 Task: Open a blank sheet, save the file as Hollywood.odt and add heading 'Hollywood',with the parapraph 'Hollywood, located in Los Angeles, California, is known as the entertainment capital of the world. It is home to the American film industry and has produced countless iconic movies that have captured the hearts and imaginations of audiences worldwide. Hollywood is synonymous with glamour, celebrities, and the red carpet. It has become a symbol of creativity and storytelling, where dreams are made and aspirations are realized. The Hollywood sign, representing the industry's rich history, stands tall as a beacon of hope and stardom for aspiring artists and film enthusiasts alike.' Apply Font Style in paragraph Nunito and font size 14. Apply font style in  Heading 'Georgia' and font size 18 Change heading alignment to  Center and paragraph alignment to  Left
Action: Mouse moved to (296, 201)
Screenshot: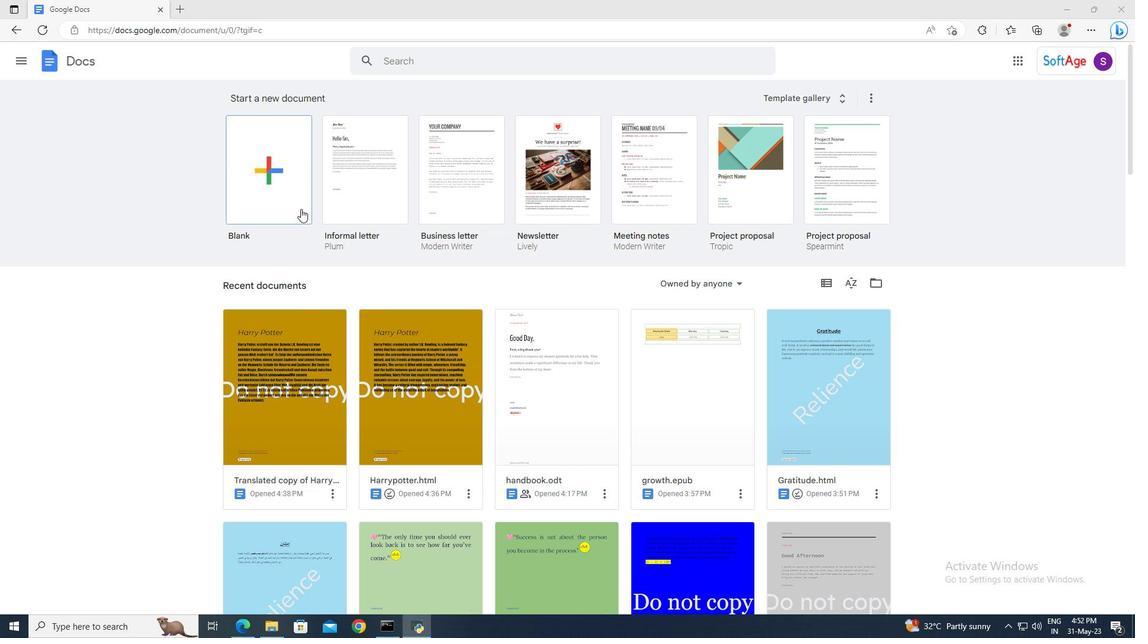 
Action: Mouse pressed left at (296, 201)
Screenshot: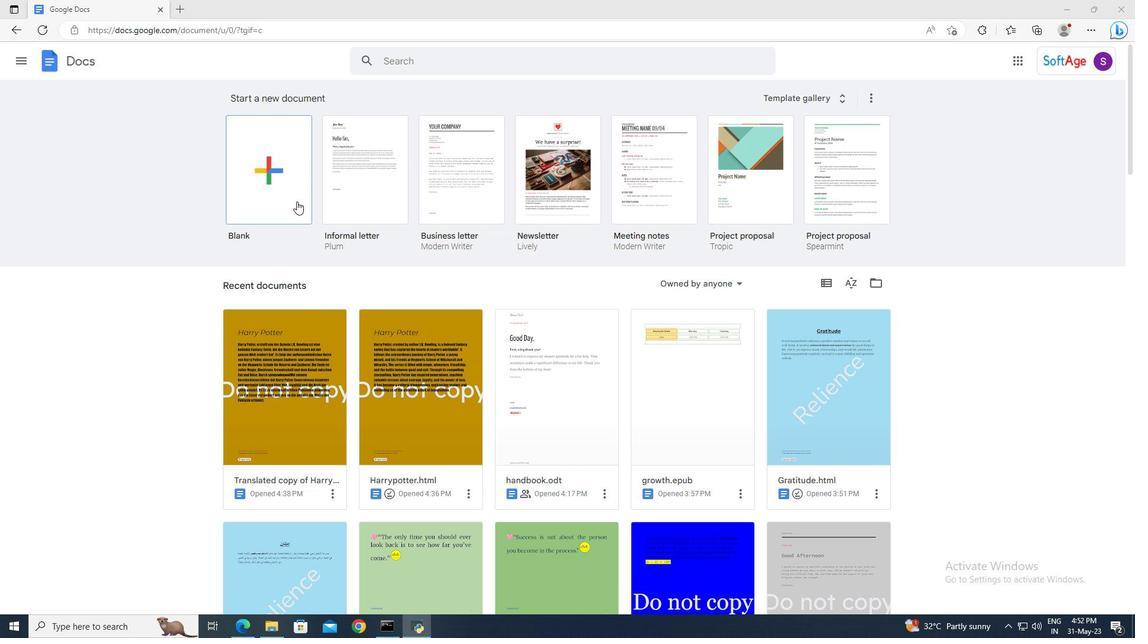 
Action: Mouse moved to (124, 50)
Screenshot: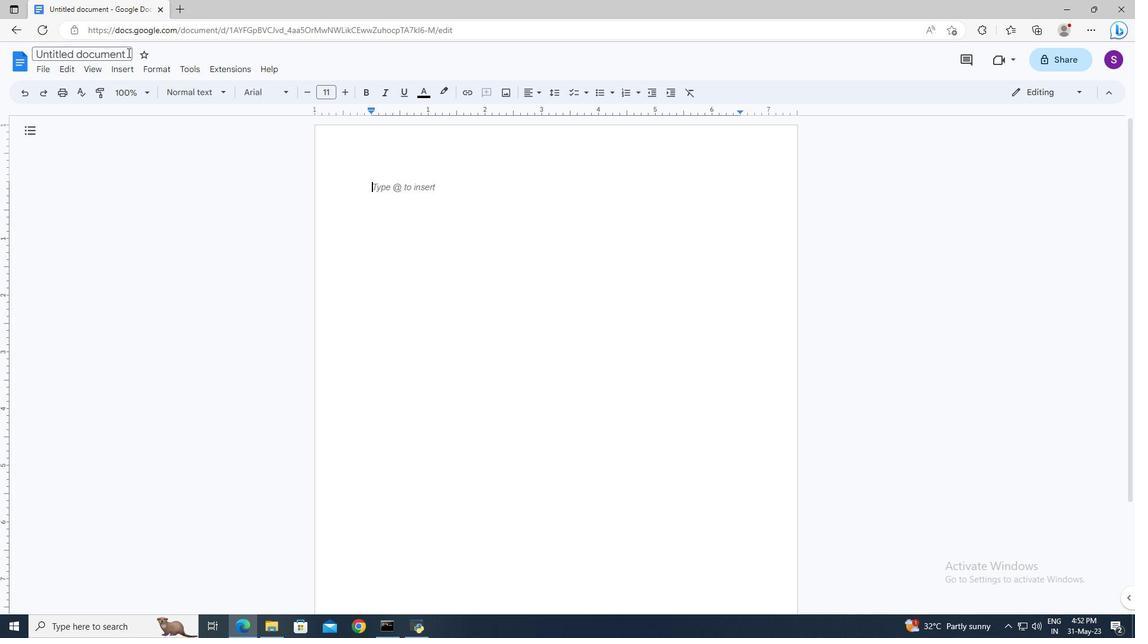 
Action: Mouse pressed left at (124, 50)
Screenshot: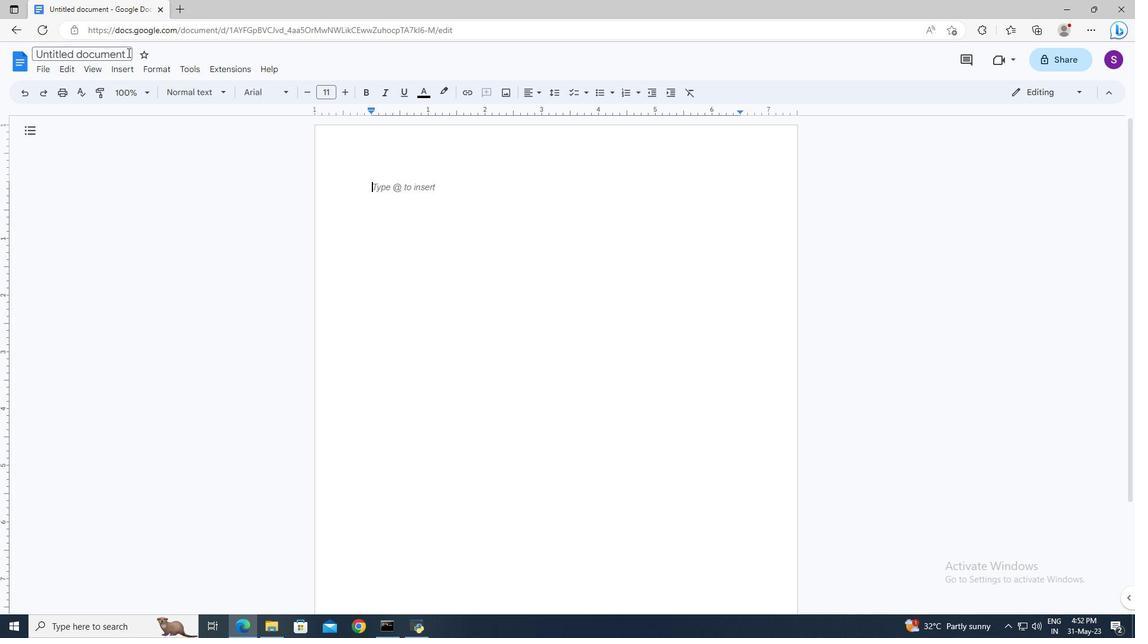 
Action: Key pressed <Key.delete><Key.shift>Hollywood.odt<Key.enter>
Screenshot: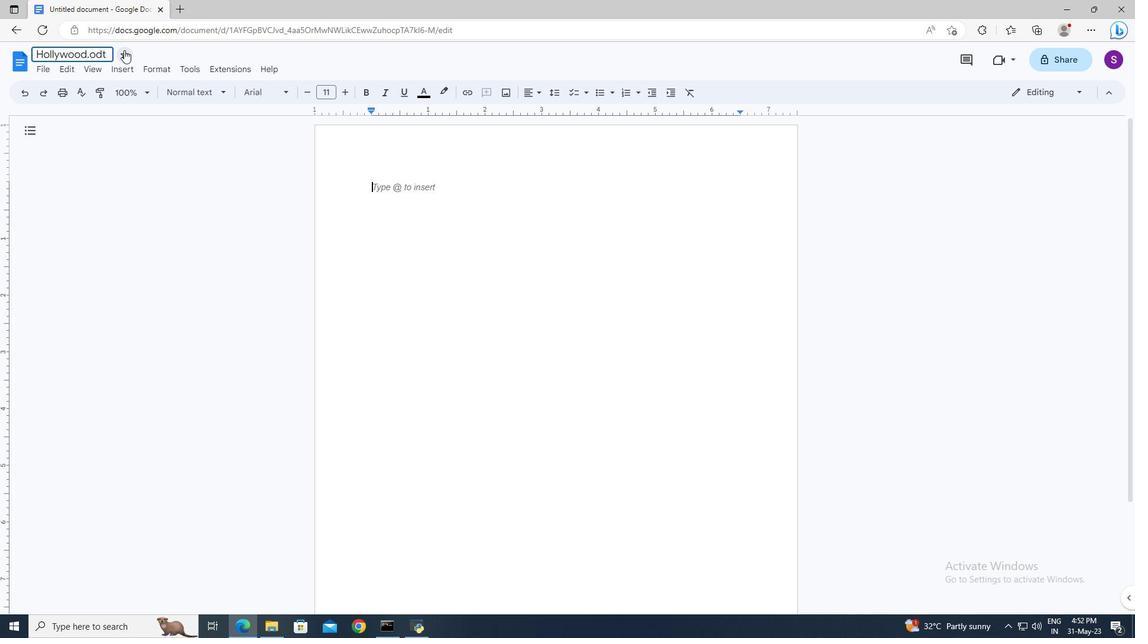 
Action: Mouse moved to (171, 94)
Screenshot: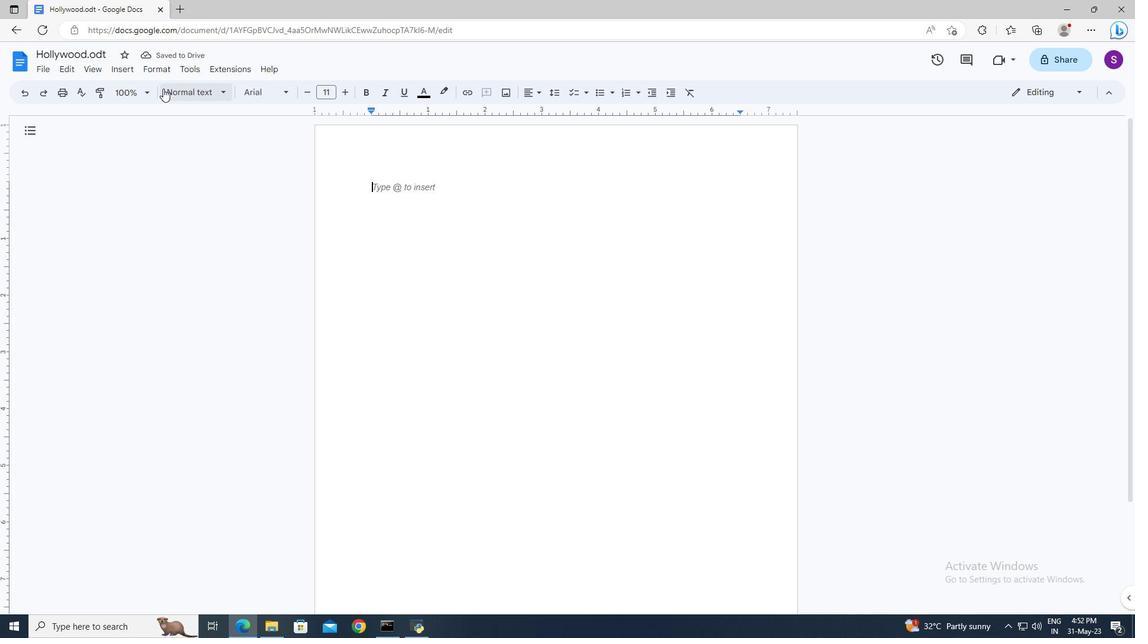 
Action: Mouse pressed left at (171, 94)
Screenshot: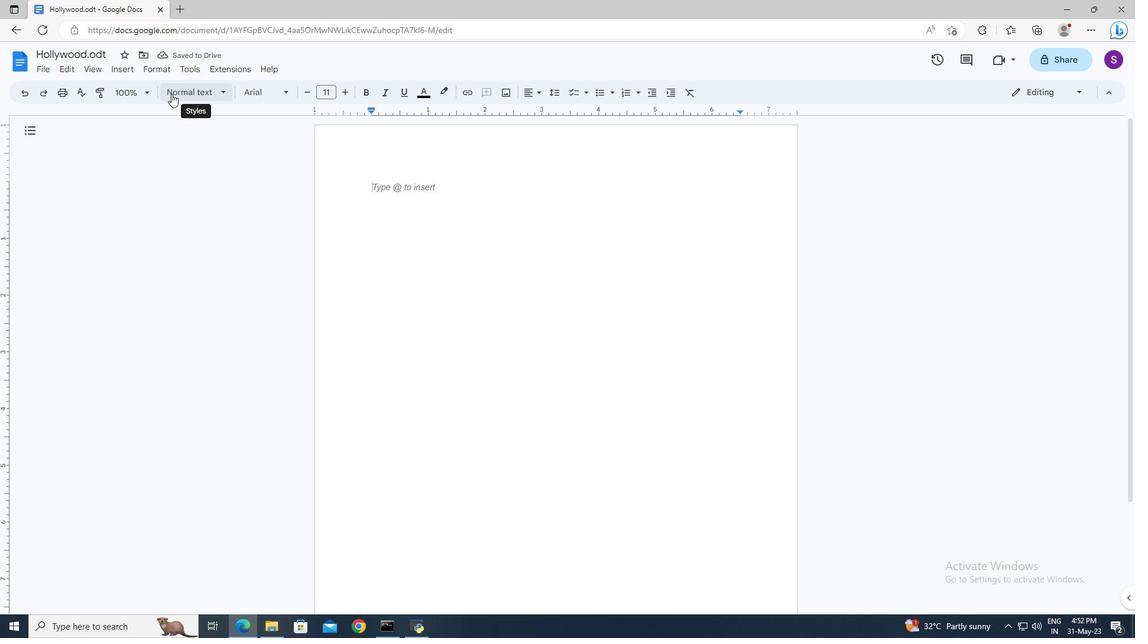 
Action: Mouse moved to (206, 245)
Screenshot: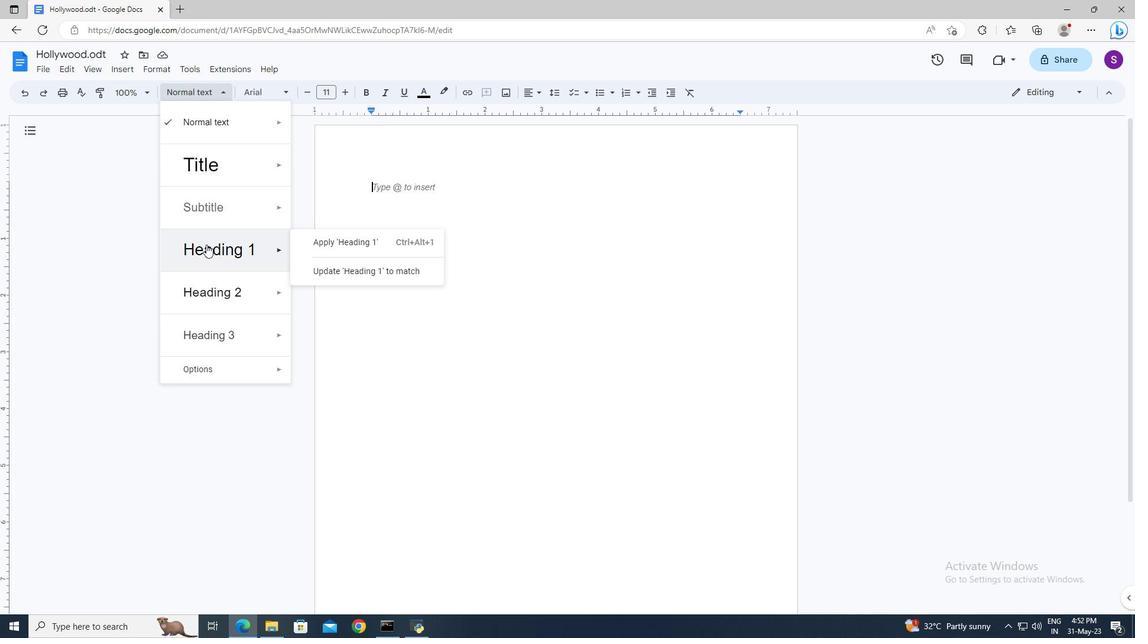 
Action: Mouse pressed left at (206, 245)
Screenshot: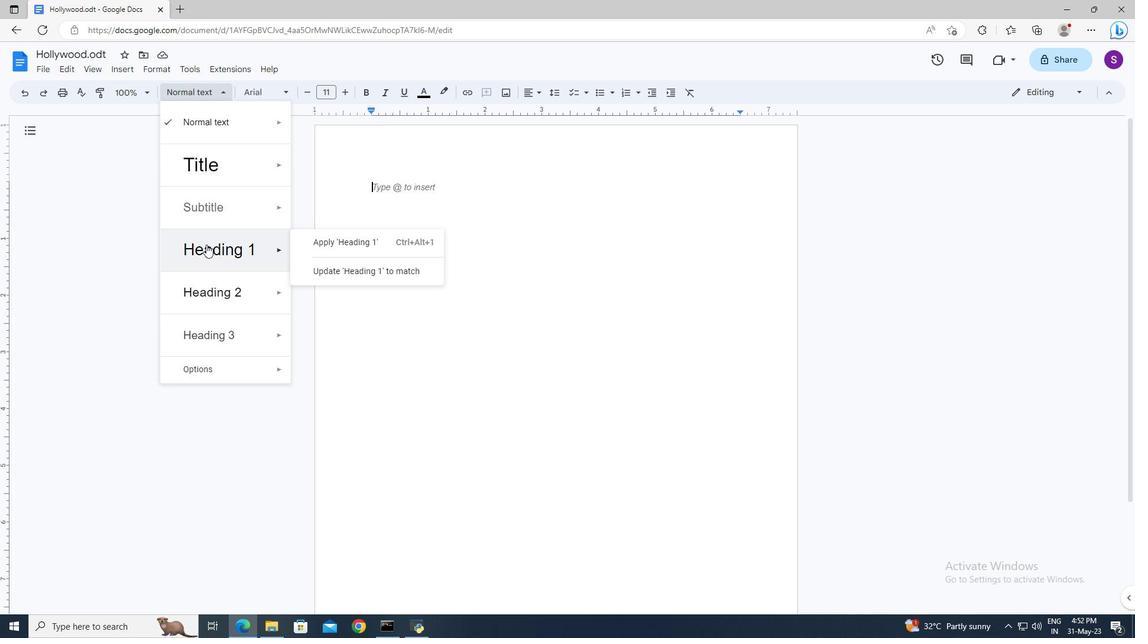 
Action: Key pressed <Key.shift>Hollywood<Key.enter><Key.enter><Key.shift>Hollywood,<Key.space>located<Key.space>in<Key.space><Key.shift>Los<Key.space><Key.shift_r>Angeles,<Key.space><Key.shift>California,<Key.space>is<Key.space>known<Key.space>as<Key.space>the<Key.space>entertainment<Key.space>capital<Key.space>of<Key.space>the<Key.space>world.<Key.space><Key.shift>It<Key.space>is<Key.space>home<Key.space>to<Key.space>the<Key.space><Key.shift>American<Key.space>film<Key.space>industry<Key.space>and<Key.space>has<Key.space>produced<Key.space>countless<Key.space>iconic<Key.space>movies<Key.space>that<Key.space>have<Key.space>captured<Key.space>the<Key.space>hearts<Key.space>and<Key.space>imaginations<Key.space>of<Key.space>audiences<Key.space>worldwide.<Key.space><Key.shift>Hollywood<Key.space>is<Key.space>synonymous<Key.space>with<Key.space>glamour,<Key.space>celebr<Key.backspace>rities,<Key.space>and<Key.space>red<Key.space><Key.space>carpet.<Key.space><Key.shift>It<Key.space>has<Key.space>become<Key.space>a<Key.space>symbol<Key.space>of<Key.space>creativity<Key.space>and<Key.space>storytelling,<Key.space>where<Key.space>dreams<Key.space>are<Key.space>made<Key.space>and<Key.space>aspirations<Key.space>are<Key.space>realized.<Key.space><Key.shift>The<Key.space>holl<Key.backspace><Key.backspace><Key.backspace><Key.backspace><Key.shift>Hollywood<Key.space>sign,<Key.space>representing<Key.space>the<Key.space>industry's<Key.space>rich<Key.space>history,<Key.space>stands<Key.space>tall<Key.space>as<Key.space>a<Key.space>beacon<Key.space>of<Key.space>hope<Key.space>and<Key.space>stardom<Key.space>for<Key.space>aspiring<Key.space>artists.<Key.backspace><Key.space>and<Key.space>film<Key.space>enthusiasts<Key.space>alike.
Screenshot: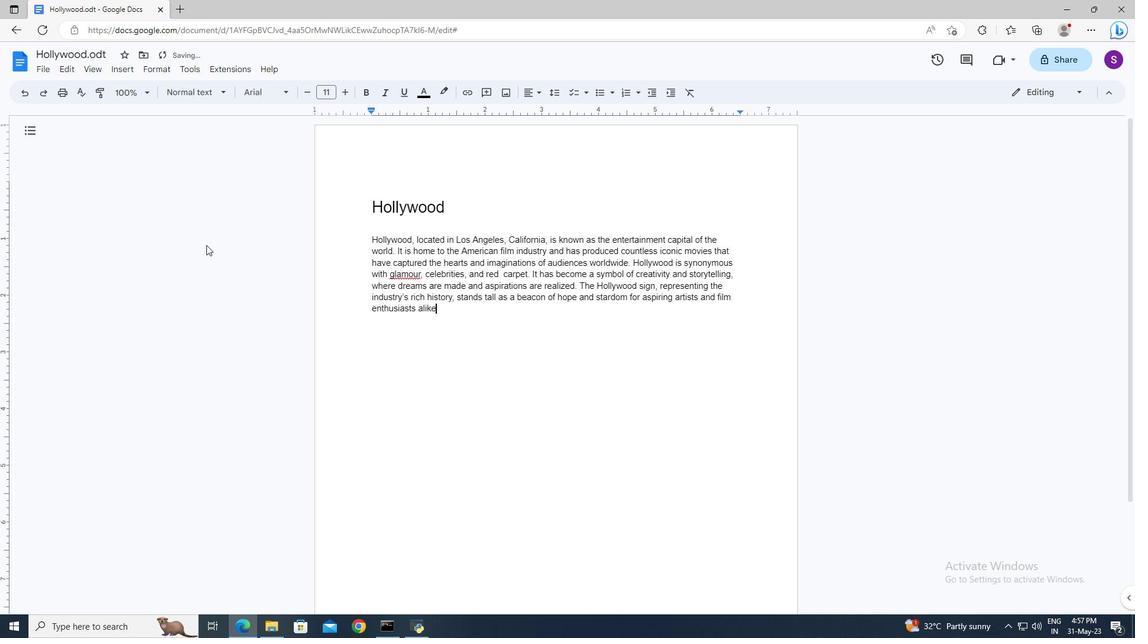 
Action: Mouse moved to (445, 308)
Screenshot: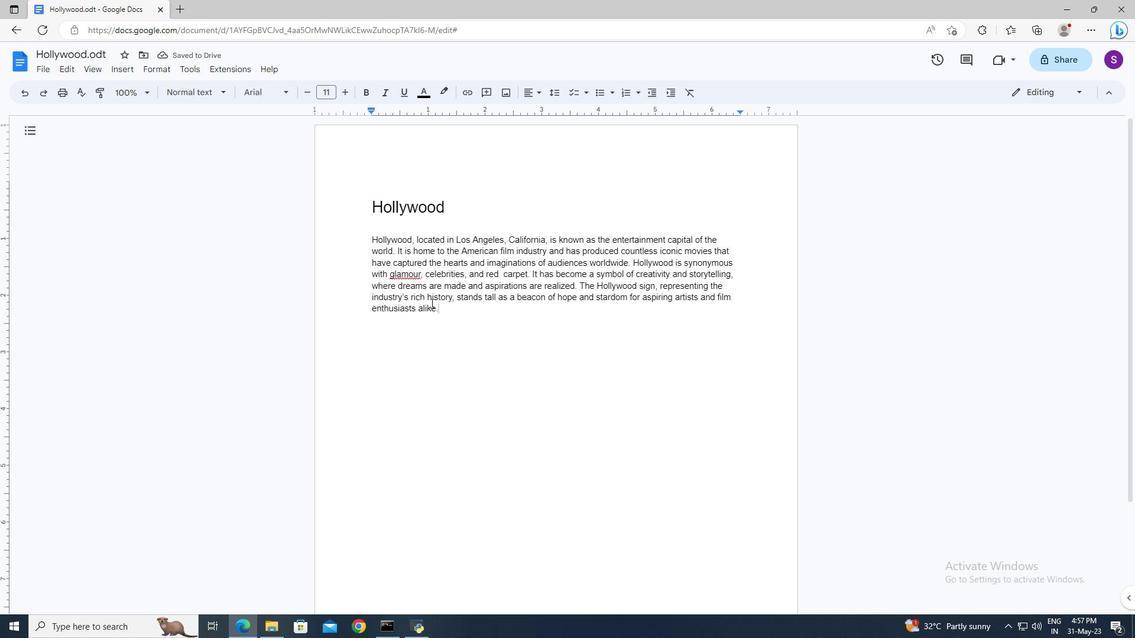 
Action: Mouse pressed left at (445, 308)
Screenshot: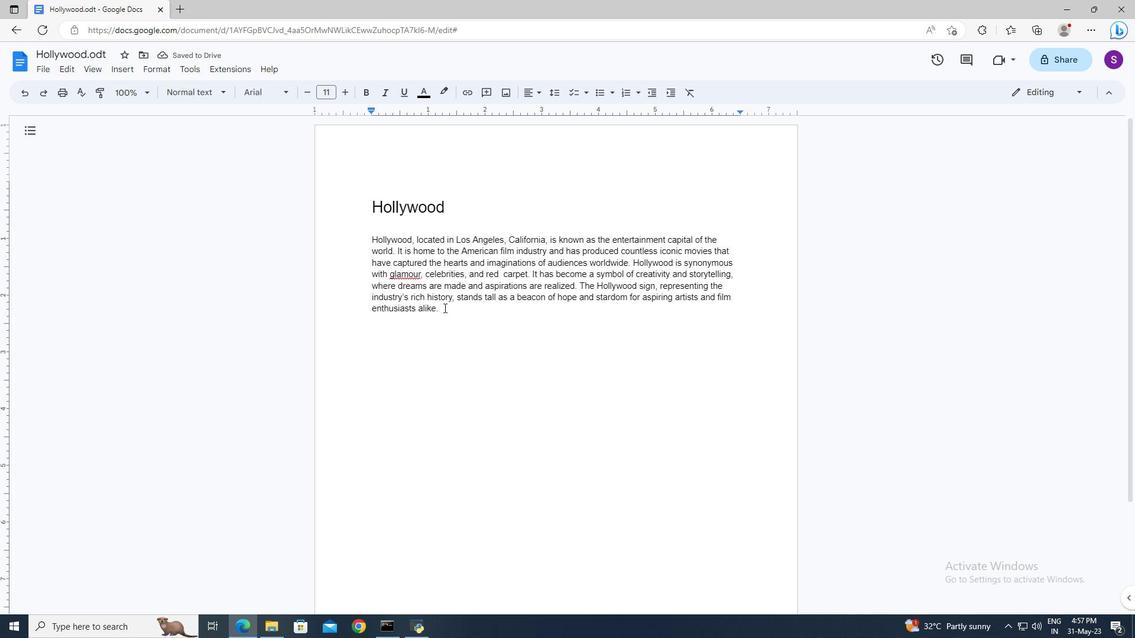 
Action: Mouse moved to (446, 308)
Screenshot: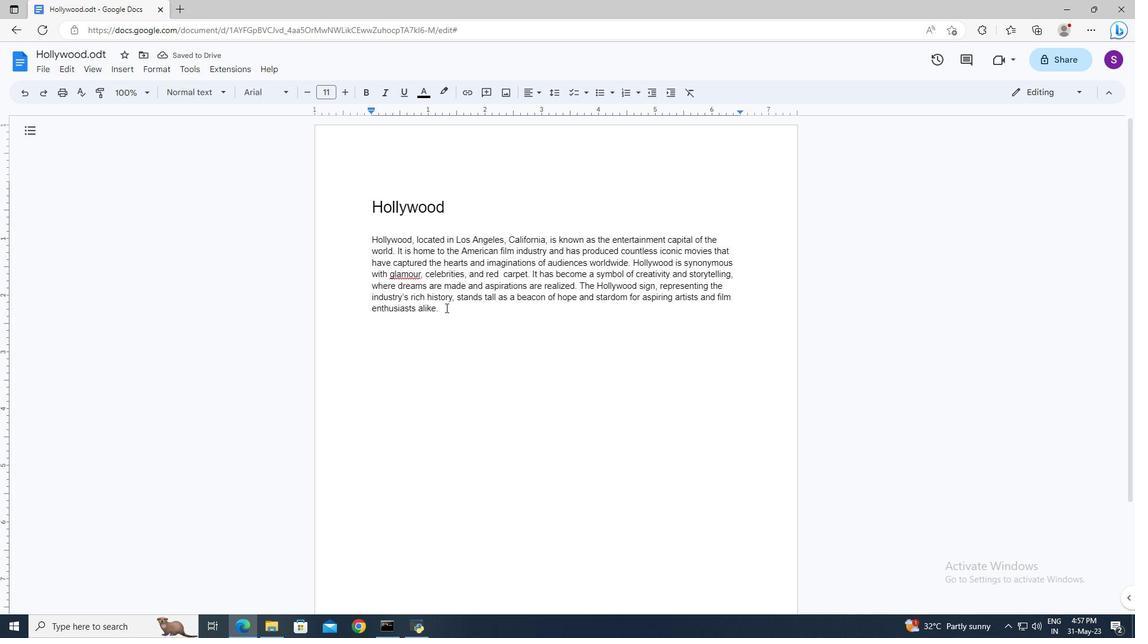 
Action: Key pressed <Key.left><Key.shift><Key.up>
Screenshot: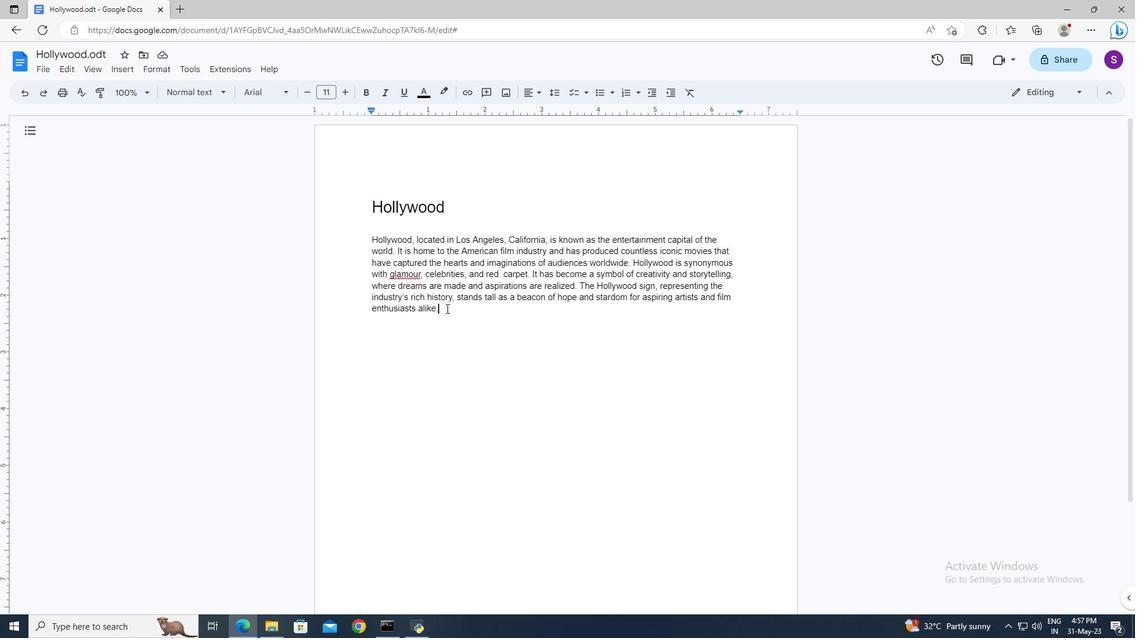 
Action: Mouse moved to (275, 94)
Screenshot: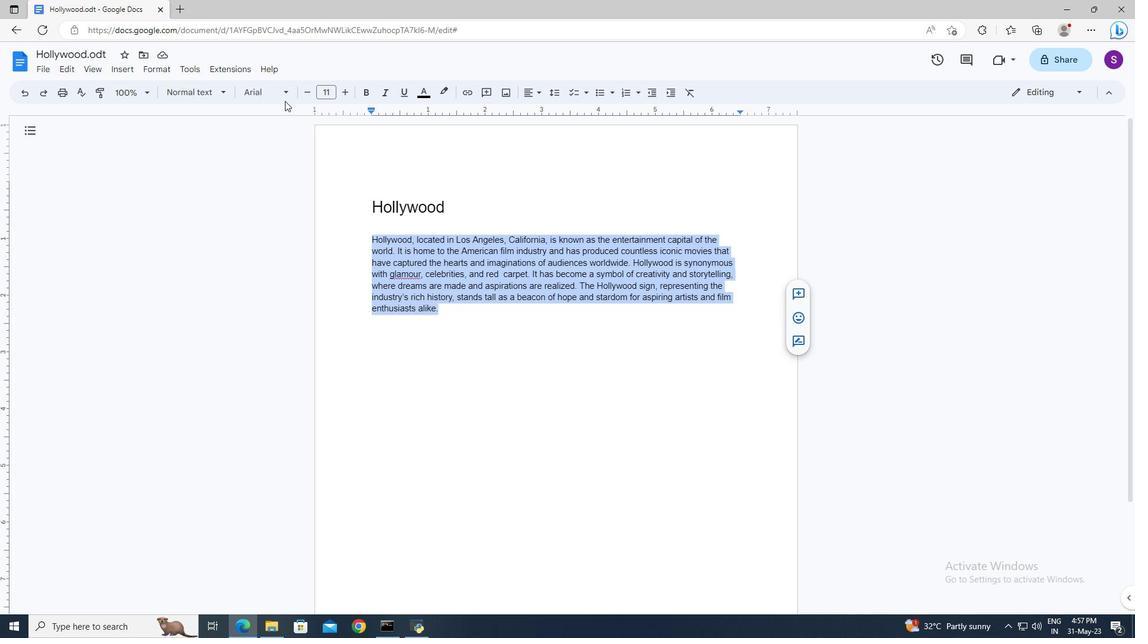 
Action: Mouse pressed left at (275, 94)
Screenshot: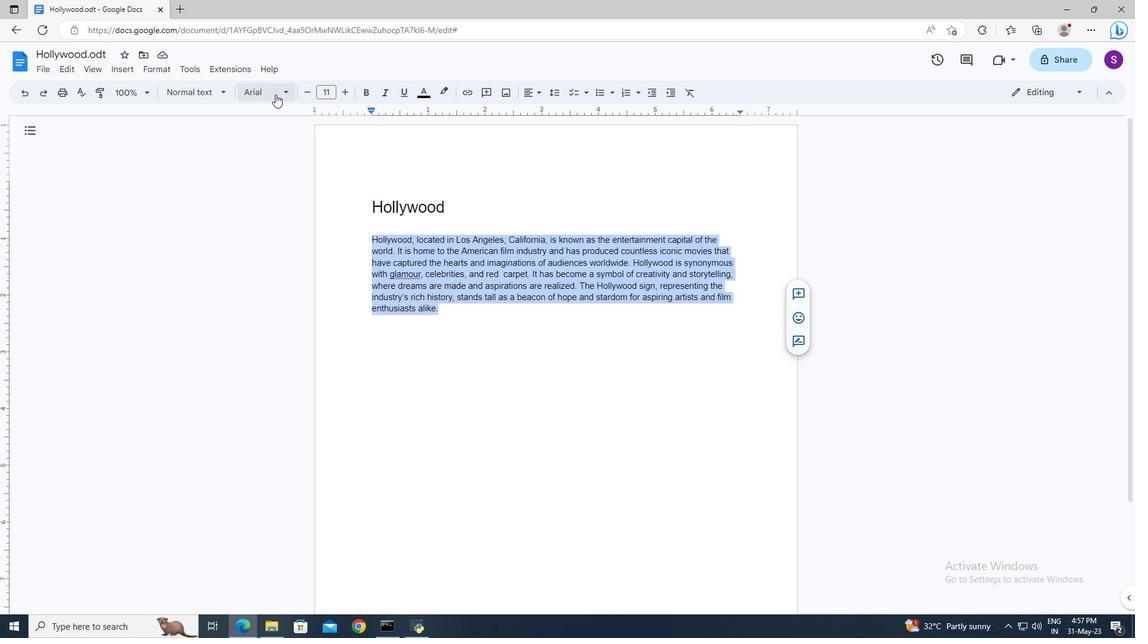 
Action: Mouse moved to (274, 543)
Screenshot: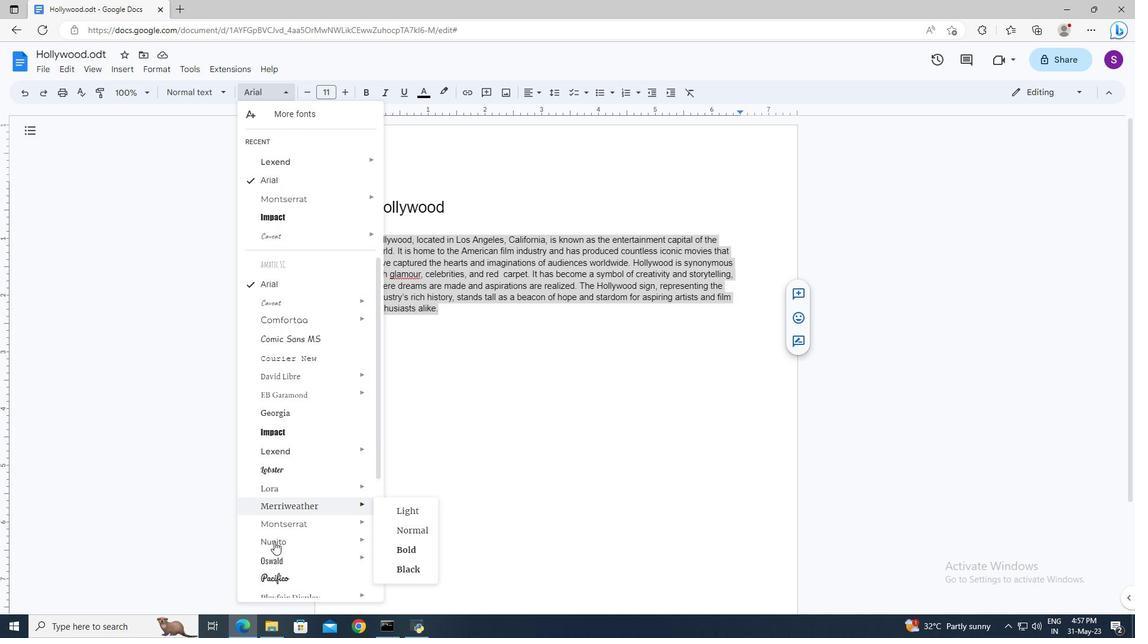 
Action: Mouse pressed left at (274, 543)
Screenshot: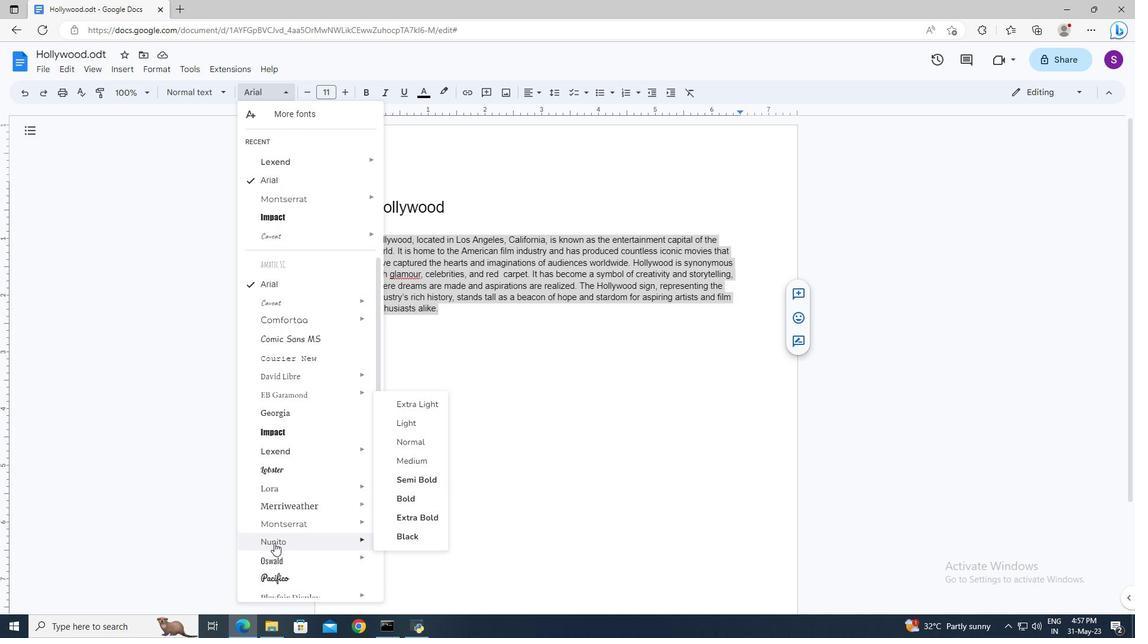 
Action: Mouse moved to (328, 96)
Screenshot: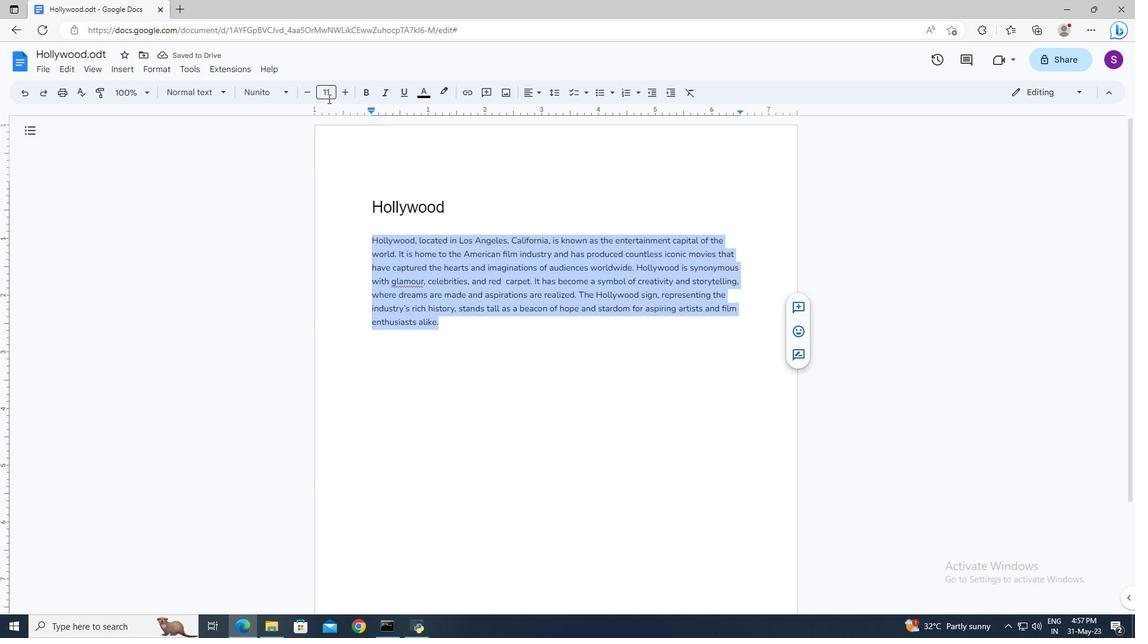 
Action: Mouse pressed left at (328, 96)
Screenshot: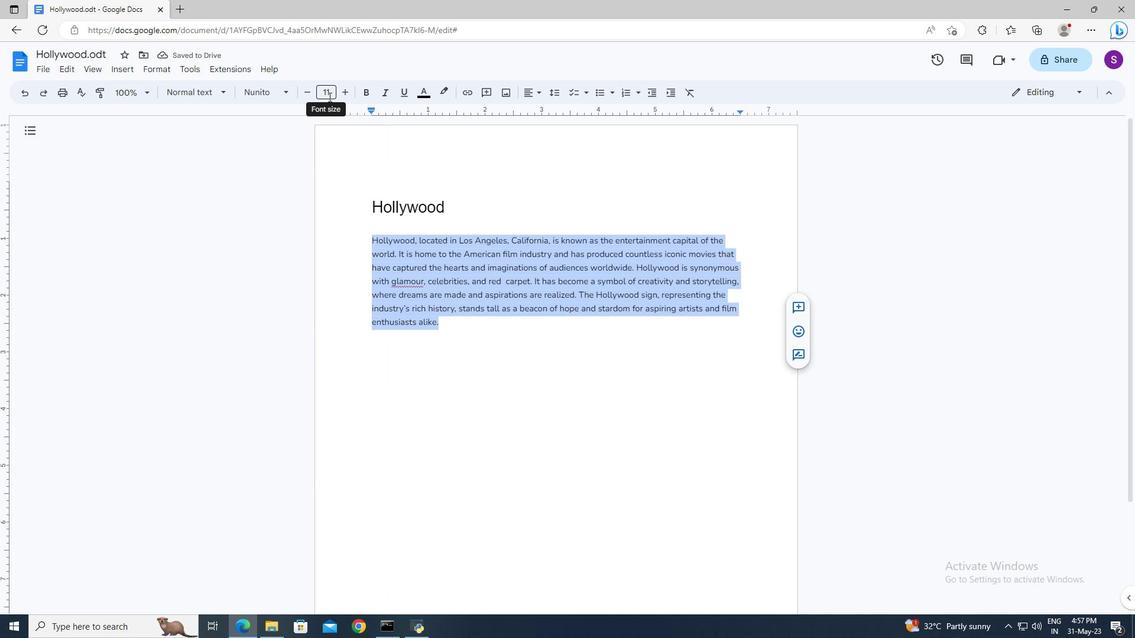 
Action: Key pressed 14<Key.enter>
Screenshot: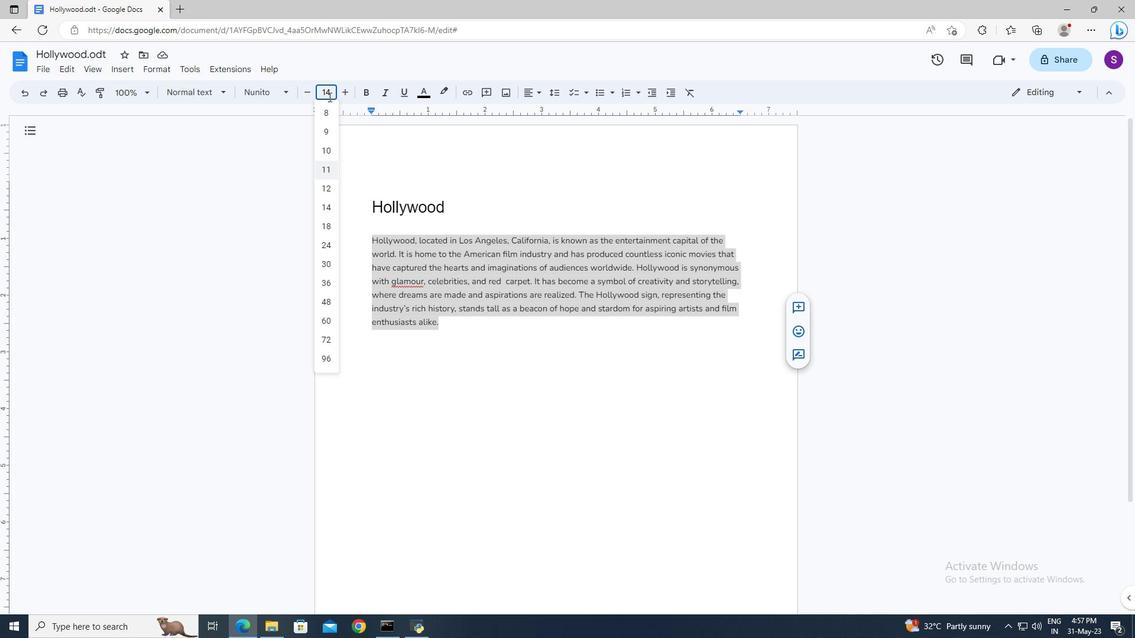 
Action: Mouse moved to (362, 207)
Screenshot: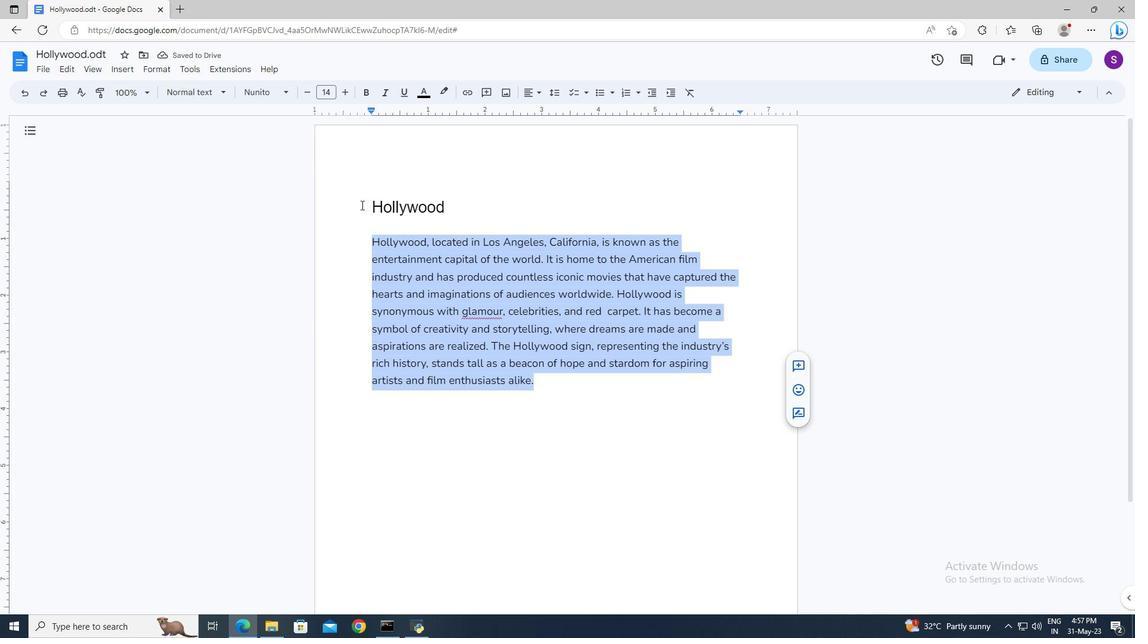
Action: Mouse pressed left at (362, 207)
Screenshot: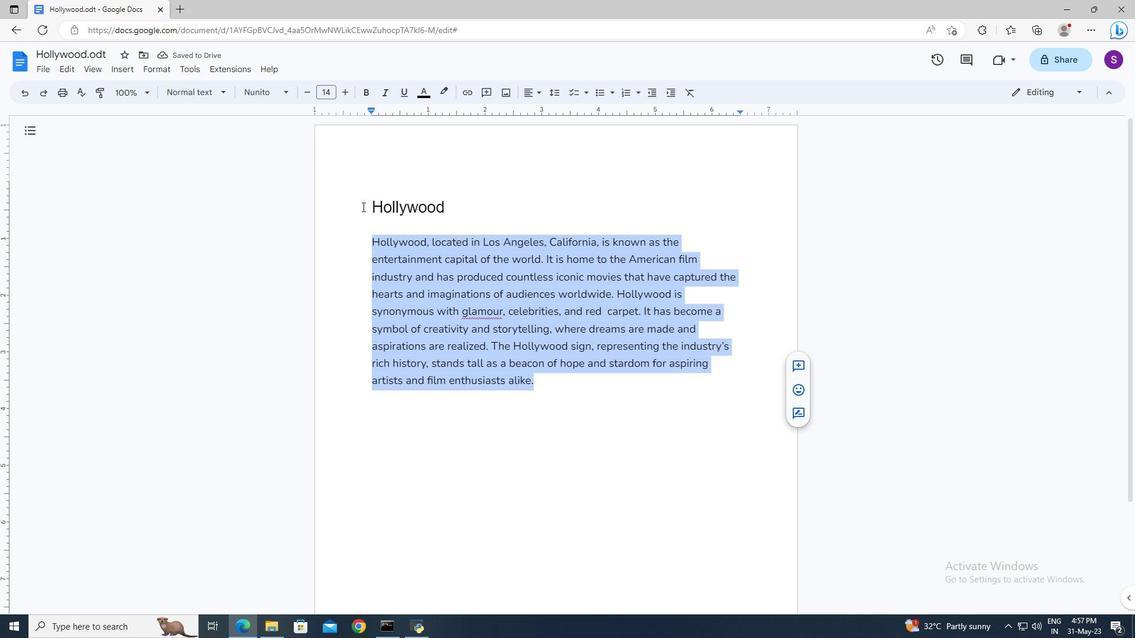
Action: Key pressed <Key.shift><Key.down>
Screenshot: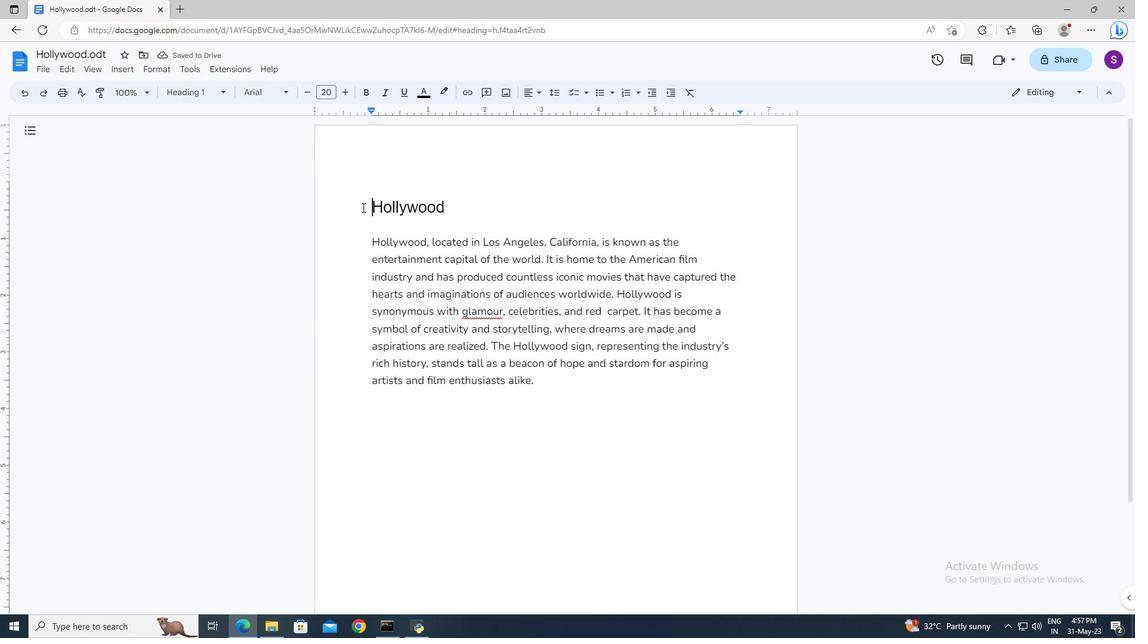 
Action: Mouse moved to (285, 98)
Screenshot: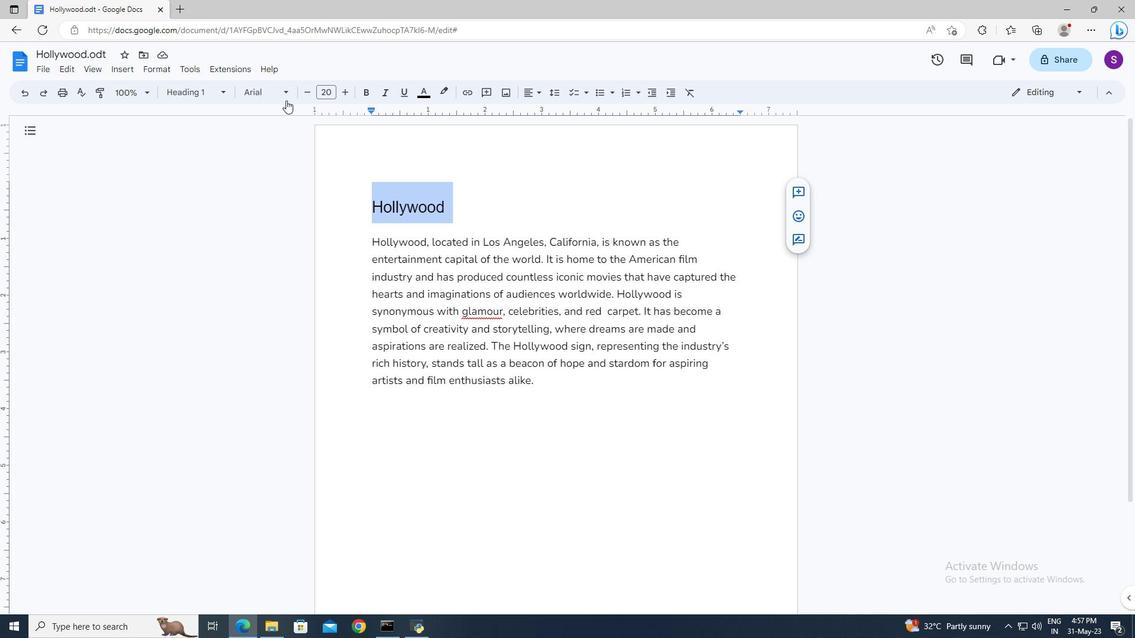 
Action: Mouse pressed left at (285, 98)
Screenshot: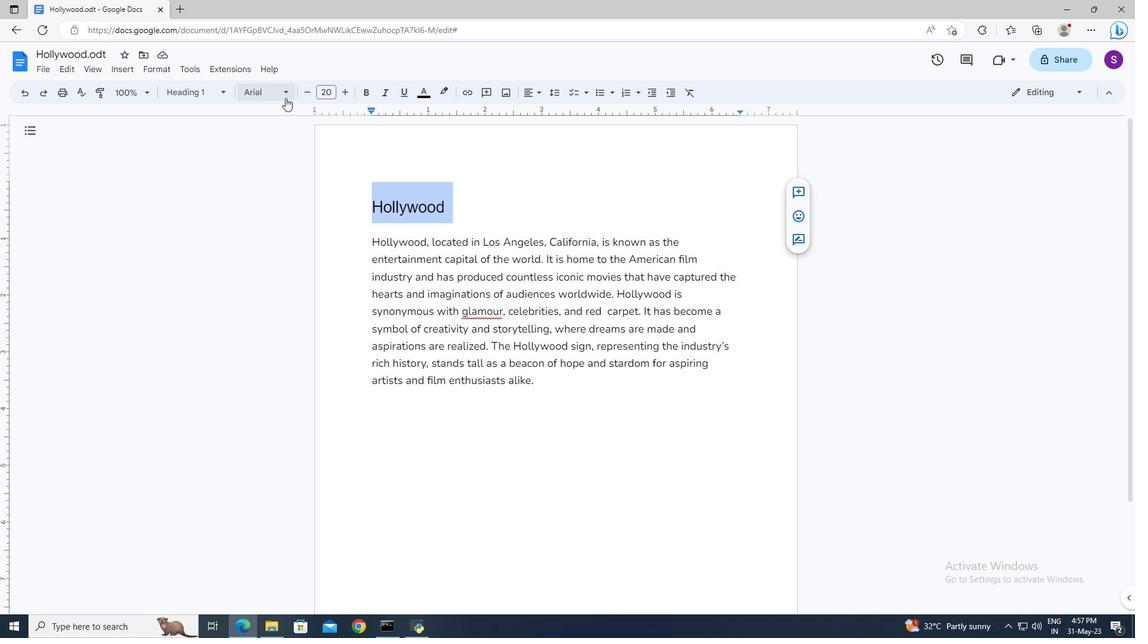 
Action: Mouse moved to (285, 416)
Screenshot: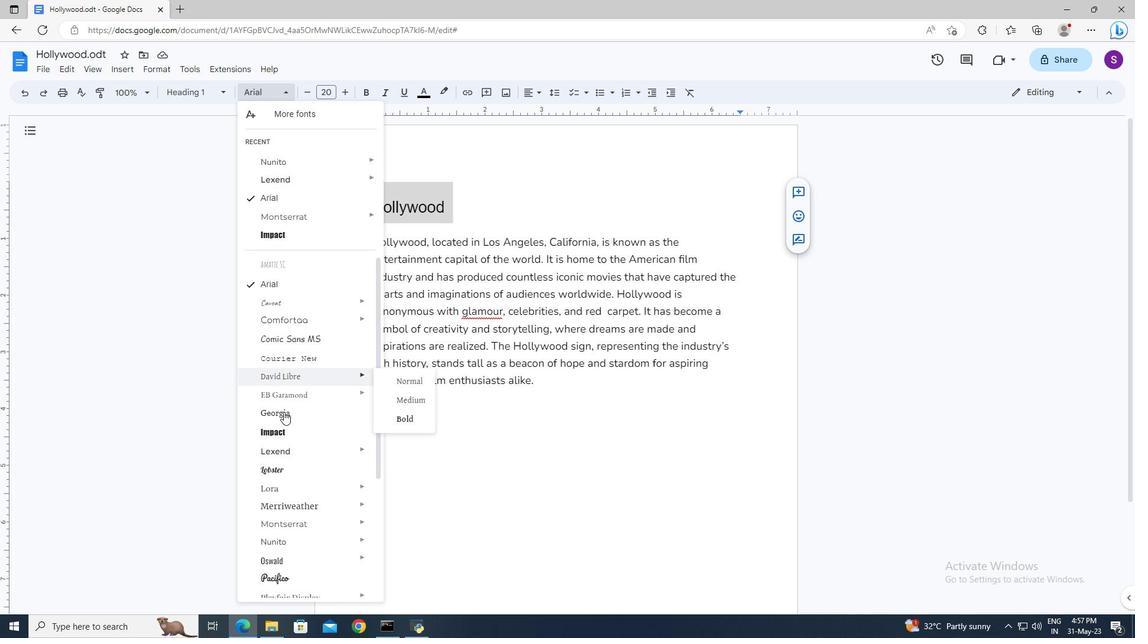 
Action: Mouse pressed left at (285, 416)
Screenshot: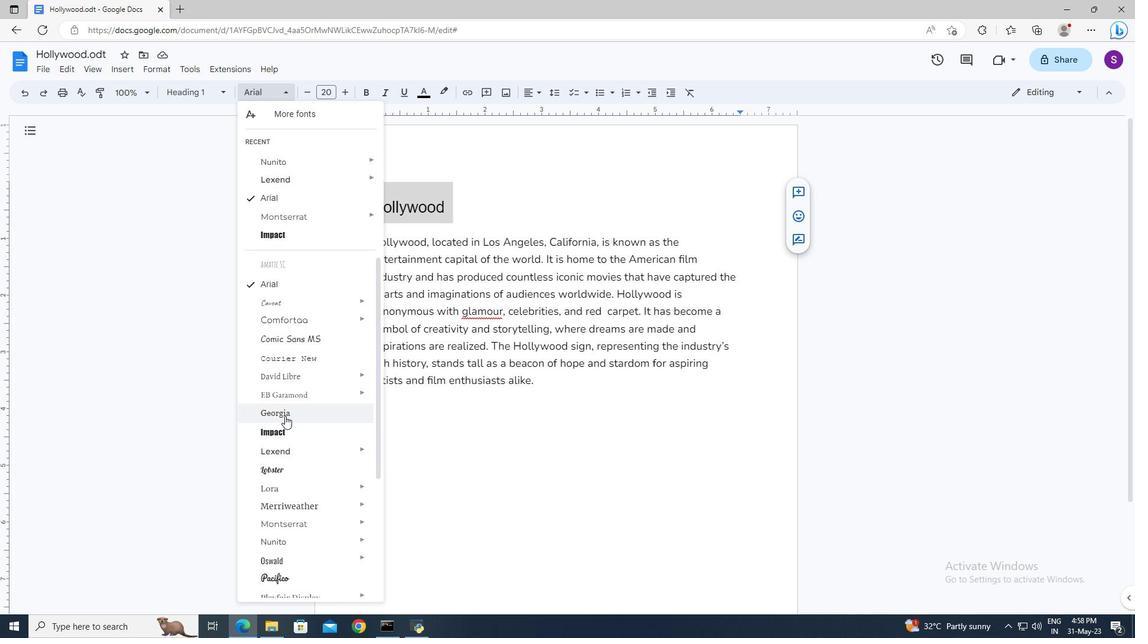 
Action: Mouse moved to (328, 96)
Screenshot: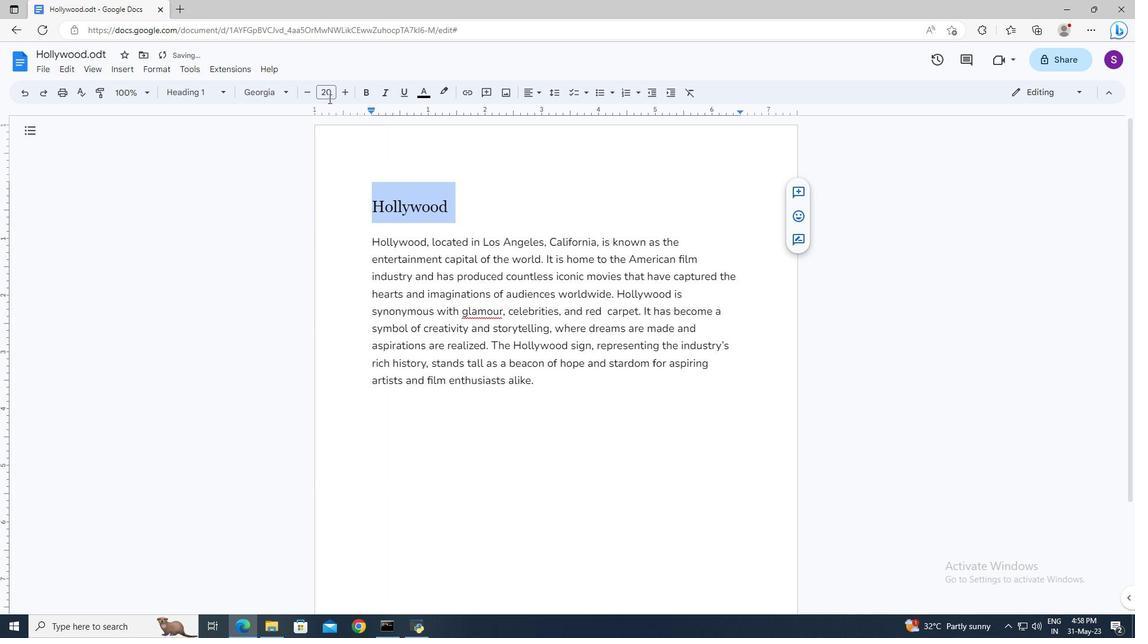 
Action: Mouse pressed left at (328, 96)
Screenshot: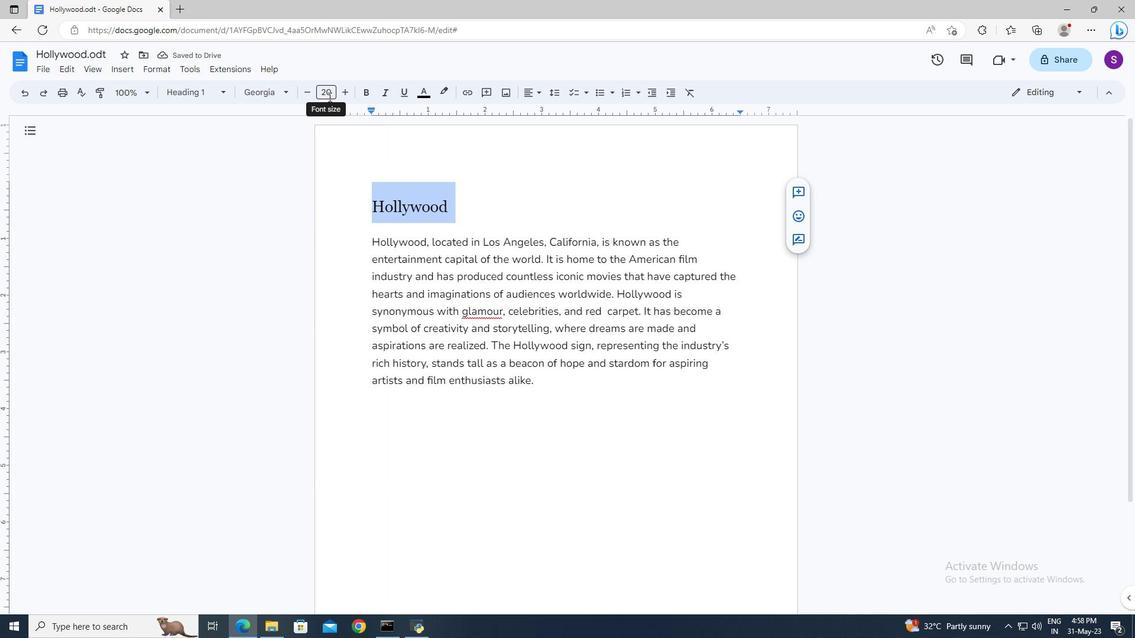 
Action: Key pressed 18<Key.enter>
Screenshot: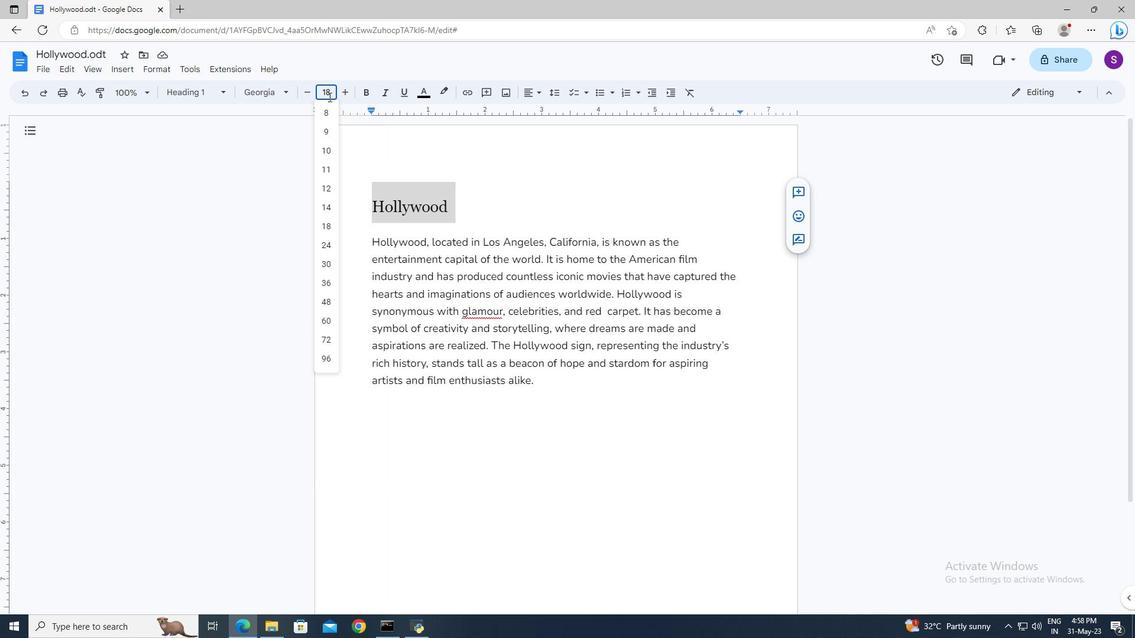 
Action: Mouse moved to (538, 98)
Screenshot: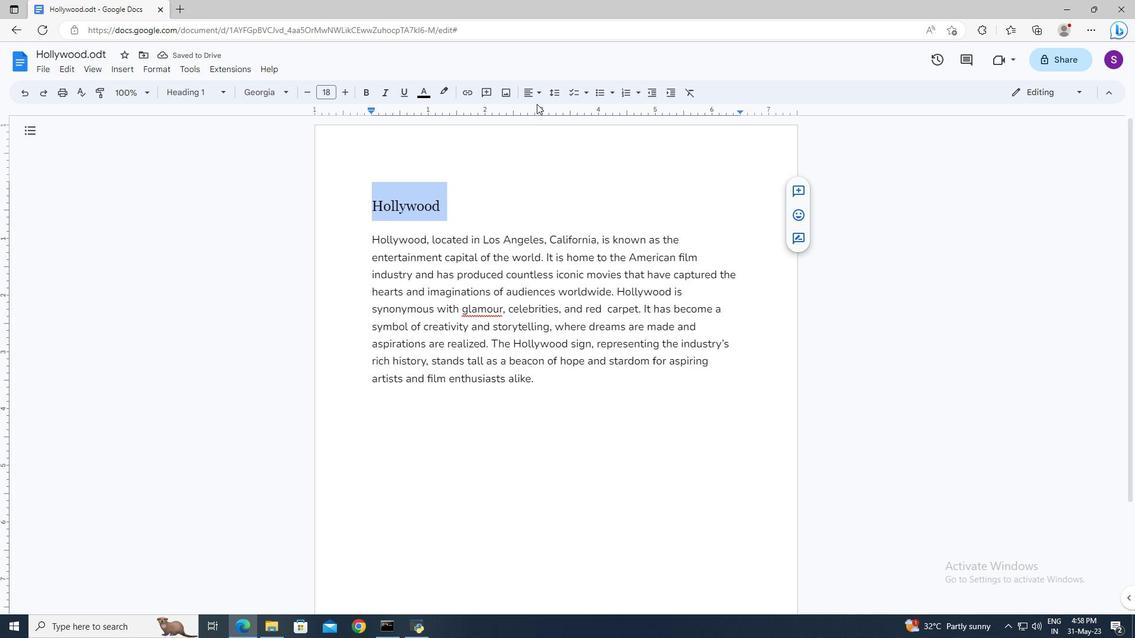 
Action: Mouse pressed left at (538, 98)
Screenshot: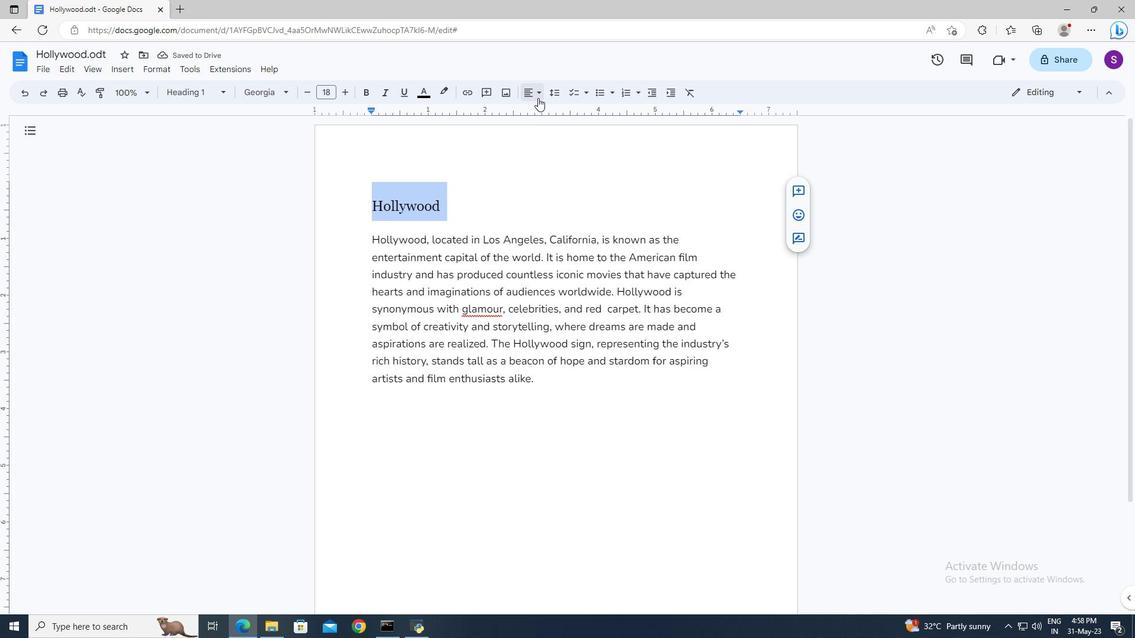 
Action: Mouse moved to (545, 112)
Screenshot: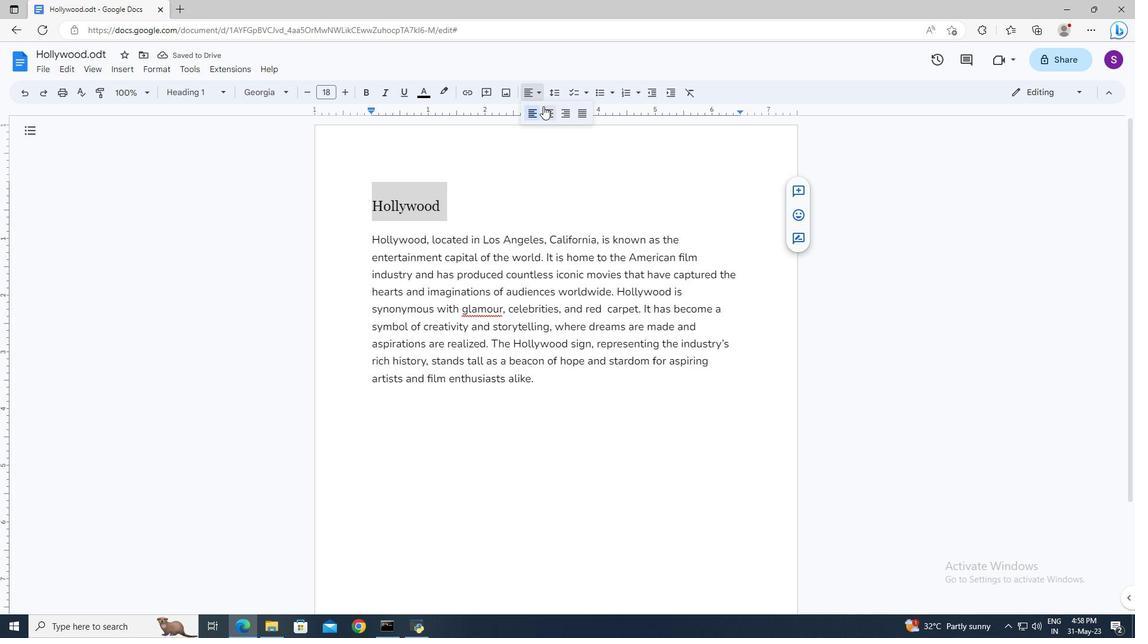 
Action: Mouse pressed left at (545, 112)
Screenshot: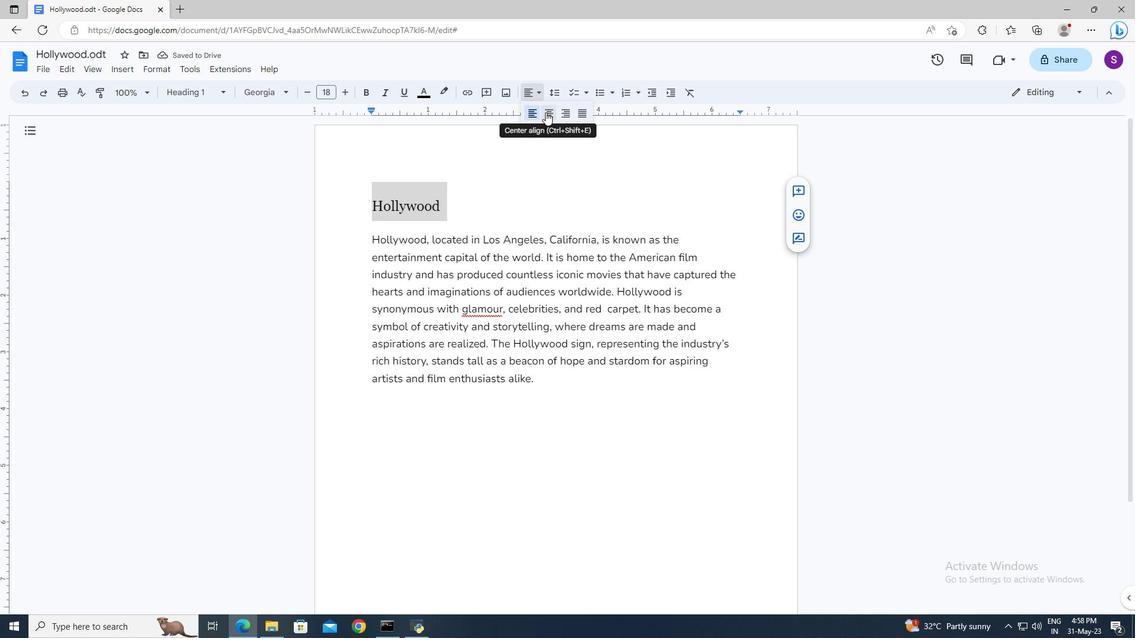 
Action: Mouse moved to (374, 234)
Screenshot: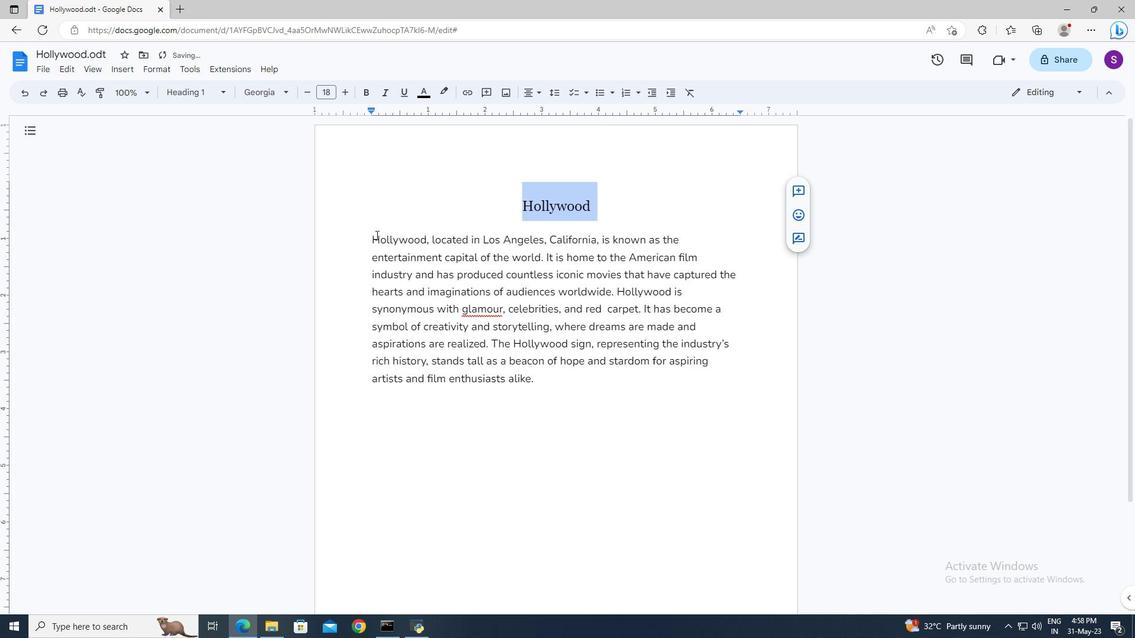 
Action: Mouse pressed left at (374, 234)
Screenshot: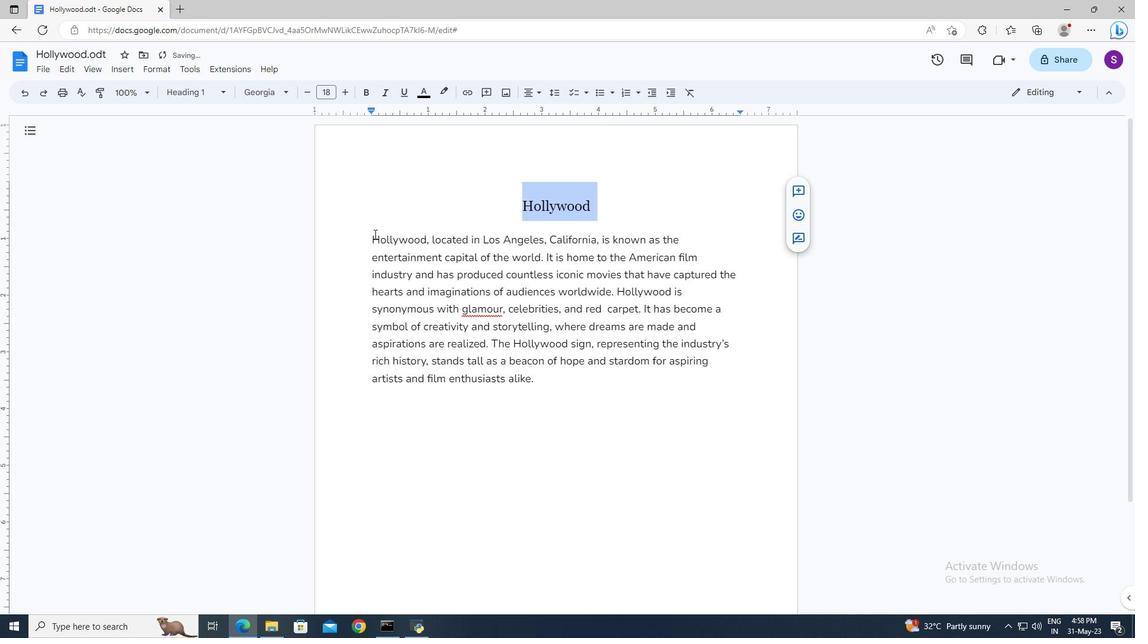 
Action: Key pressed <Key.shift><Key.down>
Screenshot: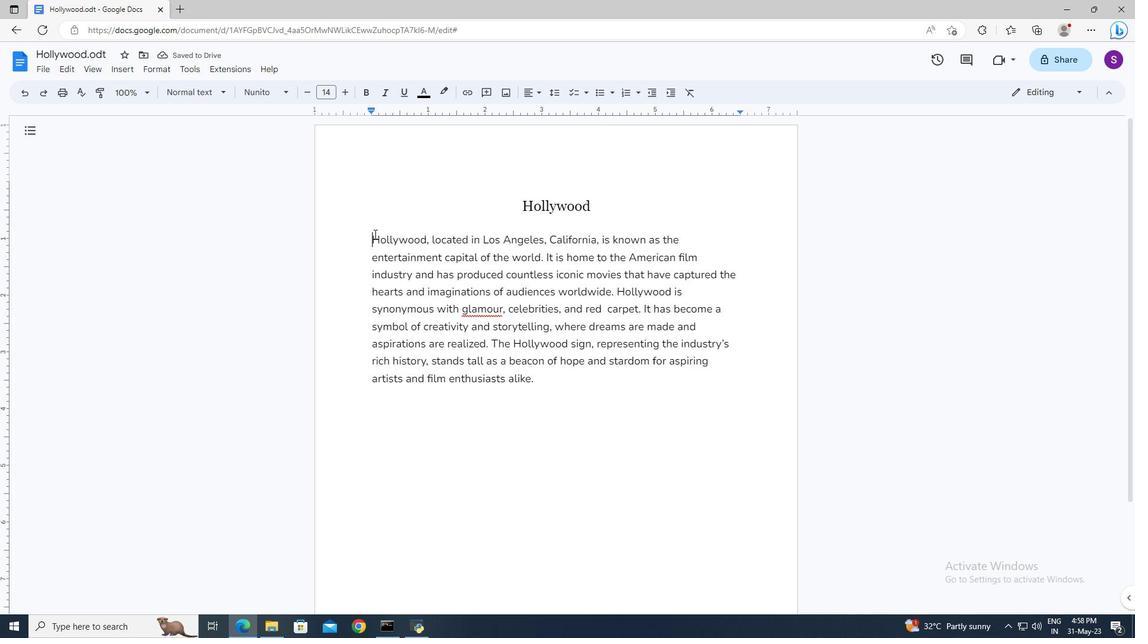 
Action: Mouse moved to (526, 91)
Screenshot: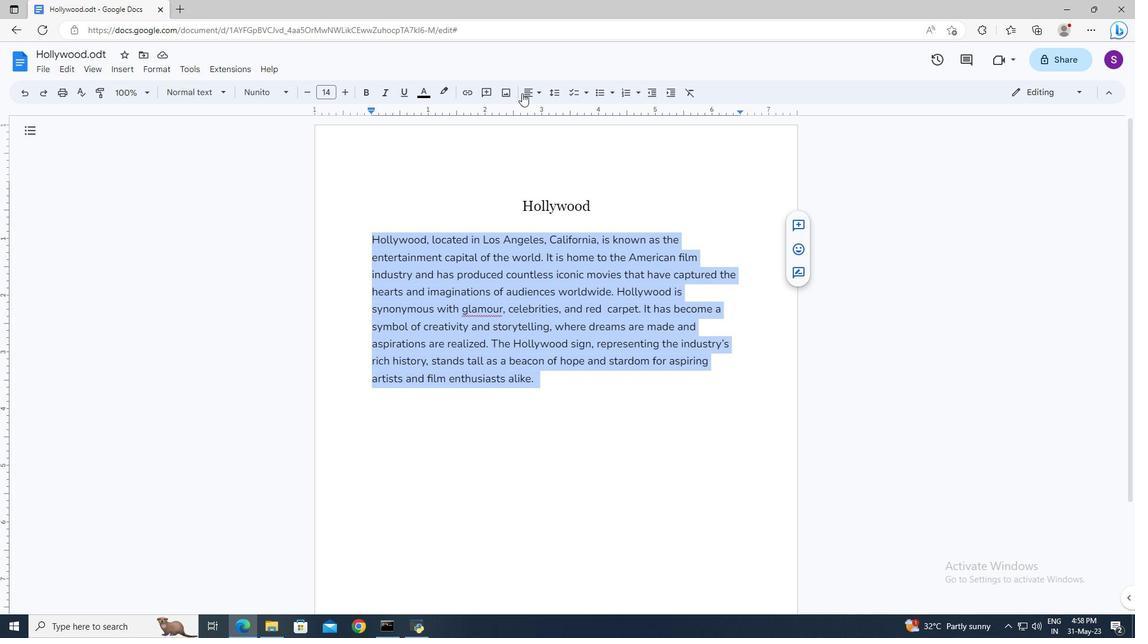 
Action: Mouse pressed left at (526, 91)
Screenshot: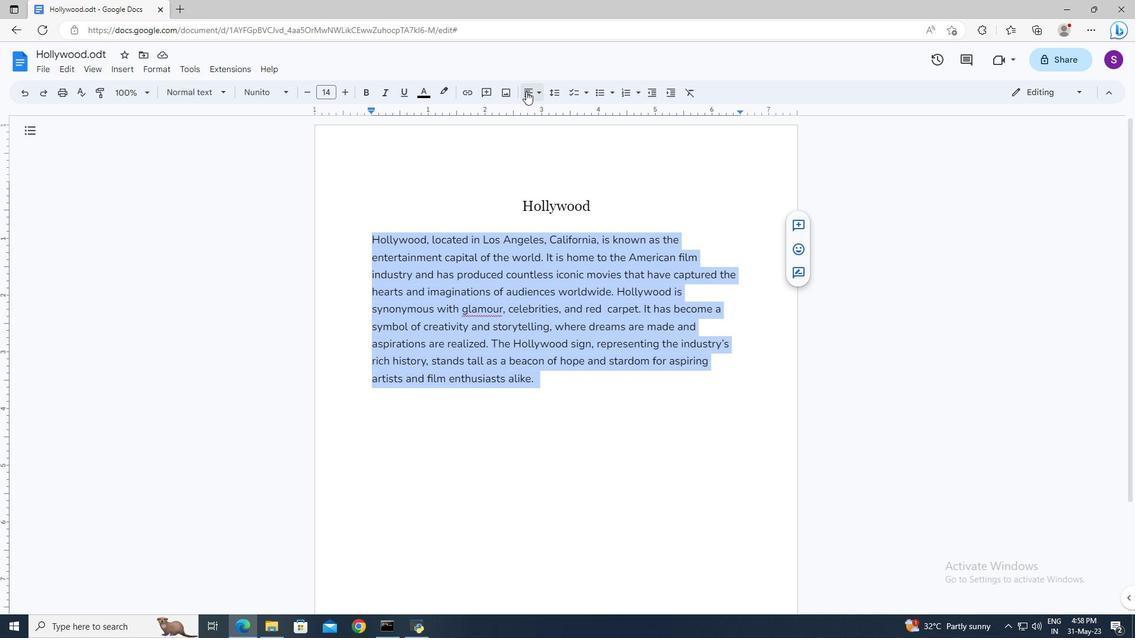 
Action: Mouse moved to (528, 111)
Screenshot: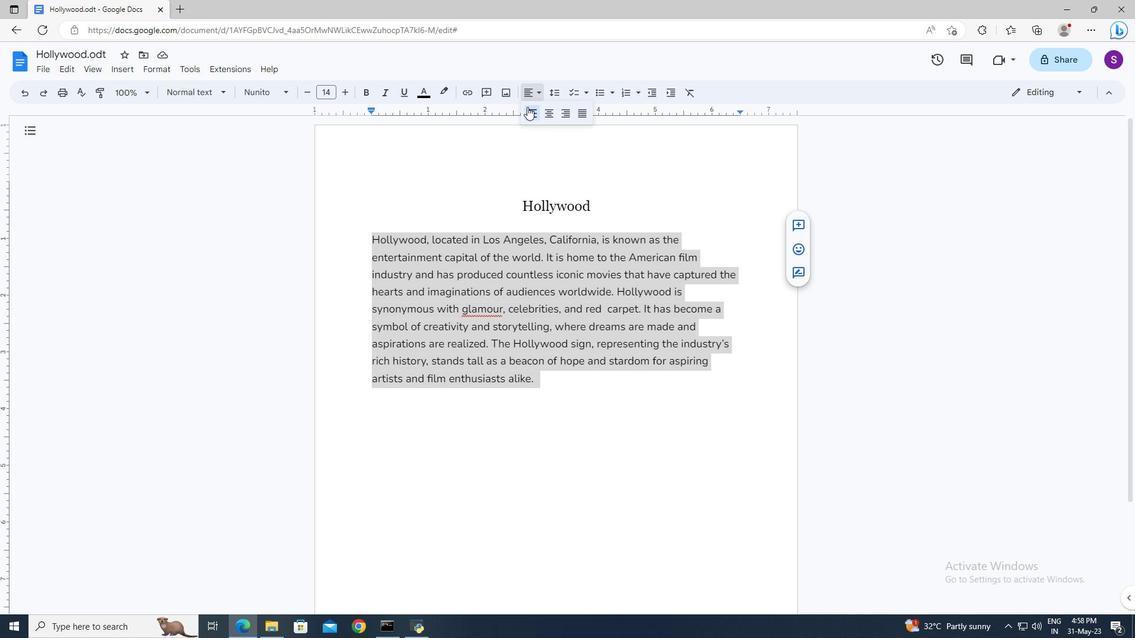 
Action: Mouse pressed left at (528, 111)
Screenshot: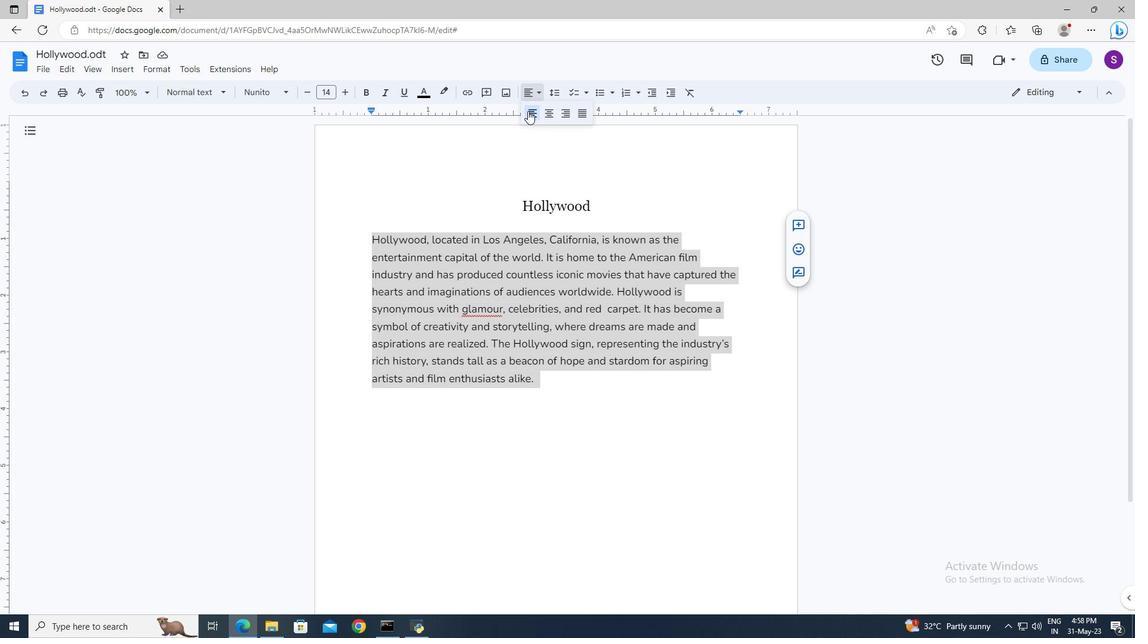 
Action: Mouse moved to (593, 370)
Screenshot: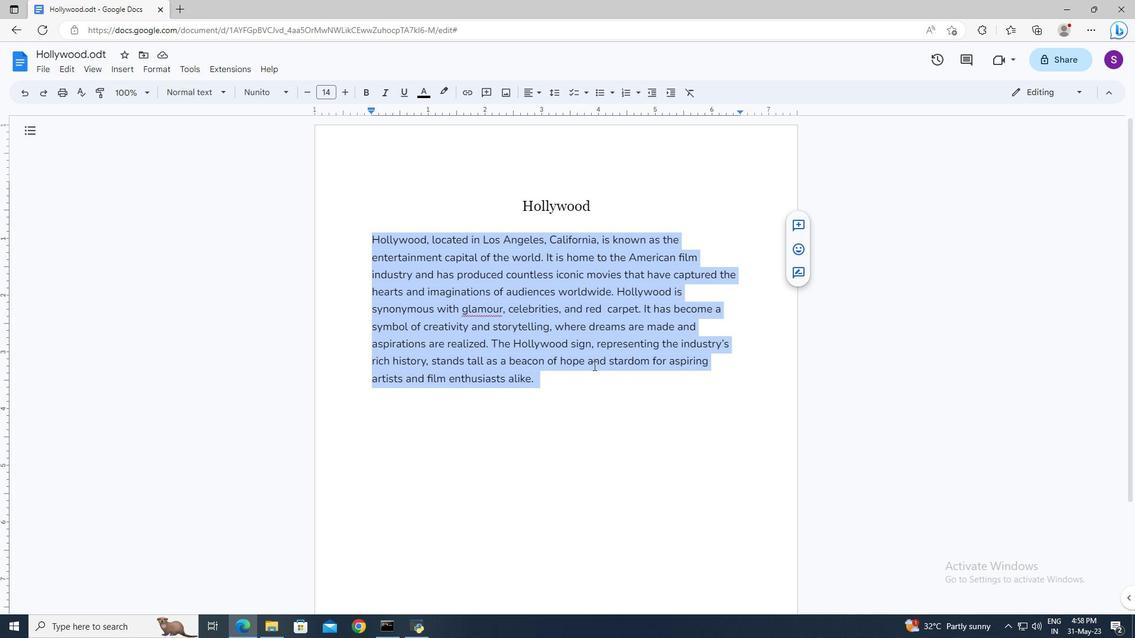
Action: Mouse pressed left at (593, 370)
Screenshot: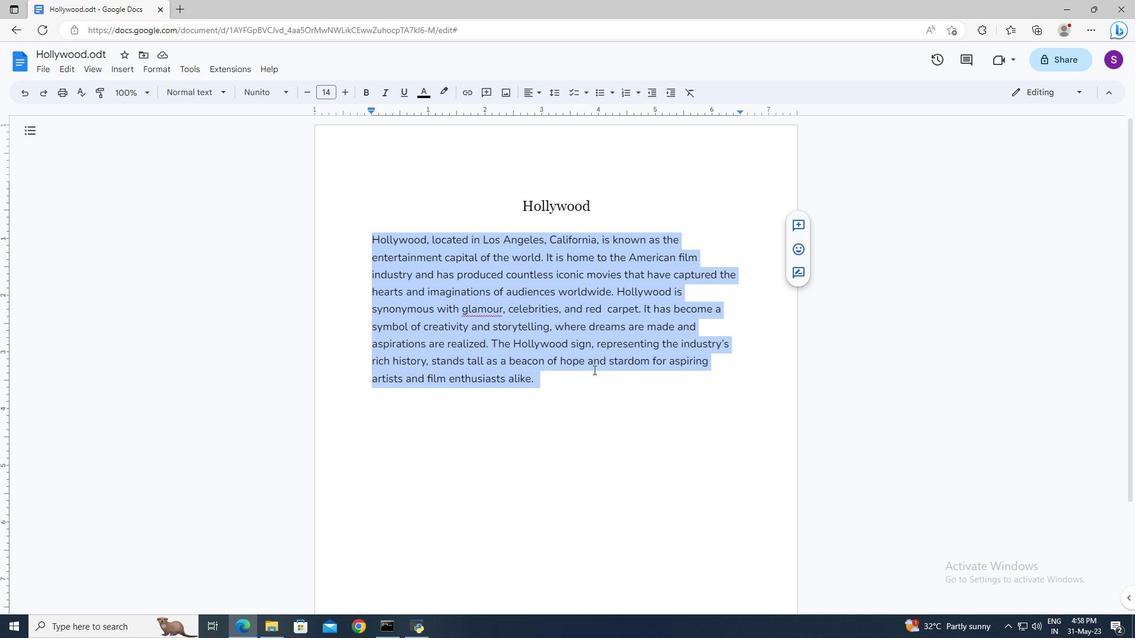 
